 Task: Check the release notes of a repository to see its version history.
Action: Mouse moved to (78, 64)
Screenshot: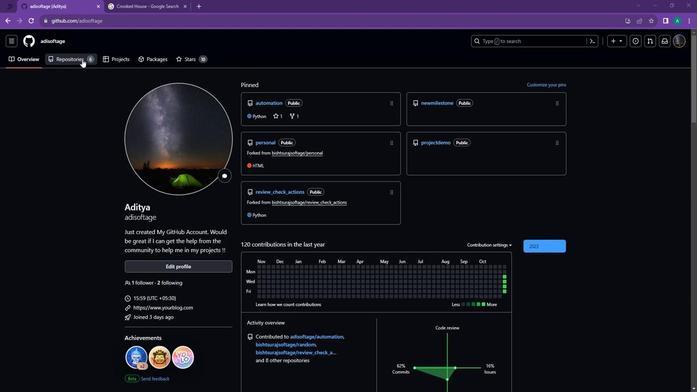 
Action: Mouse pressed left at (78, 64)
Screenshot: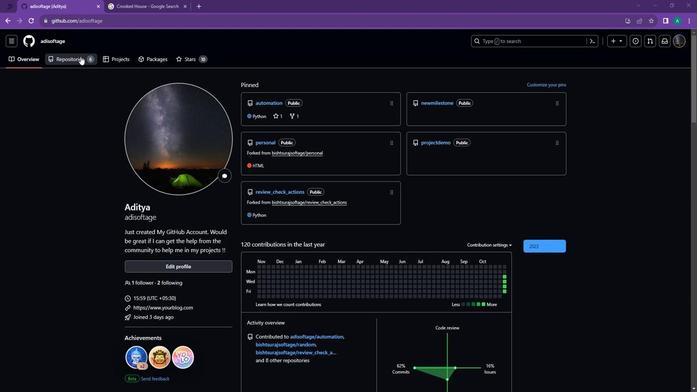 
Action: Mouse moved to (273, 114)
Screenshot: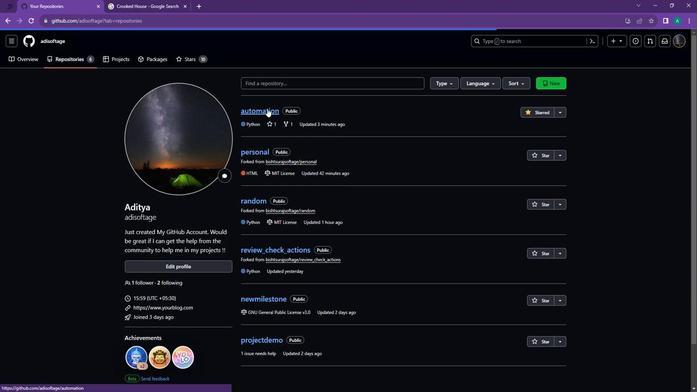 
Action: Mouse pressed left at (273, 114)
Screenshot: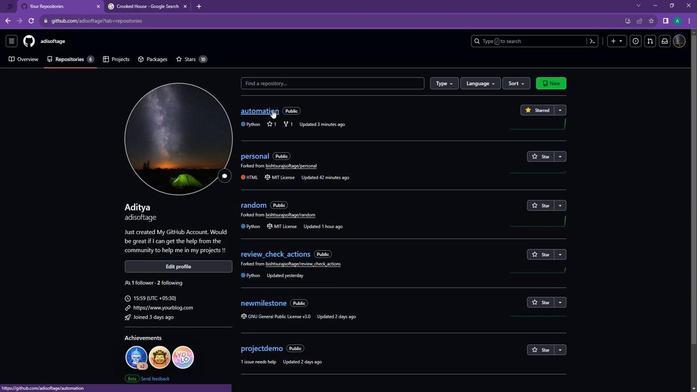 
Action: Mouse moved to (480, 205)
Screenshot: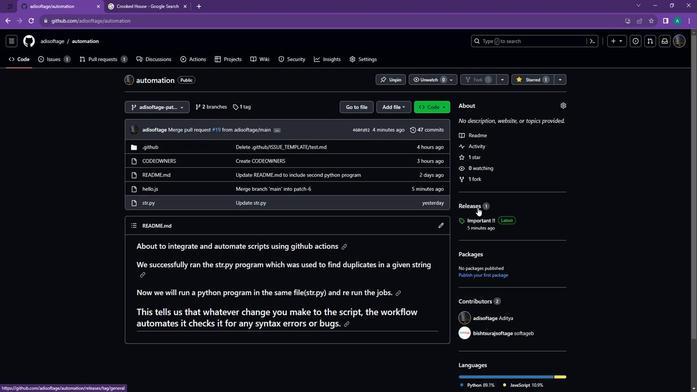 
Action: Mouse pressed left at (480, 205)
Screenshot: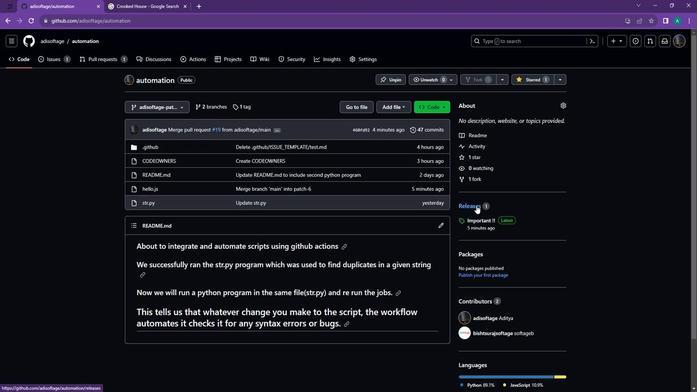 
Action: Mouse moved to (166, 174)
Screenshot: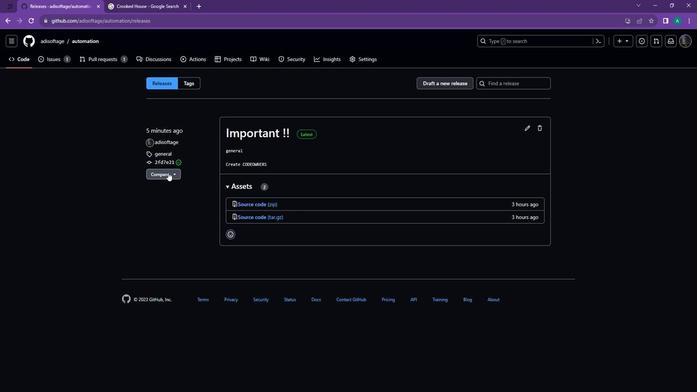 
Action: Mouse pressed left at (166, 174)
Screenshot: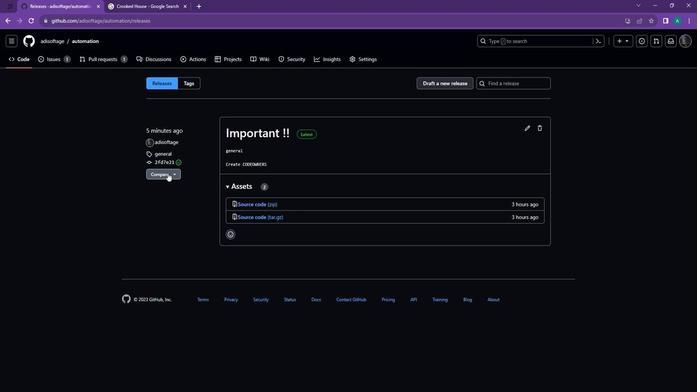 
Action: Mouse moved to (183, 213)
Screenshot: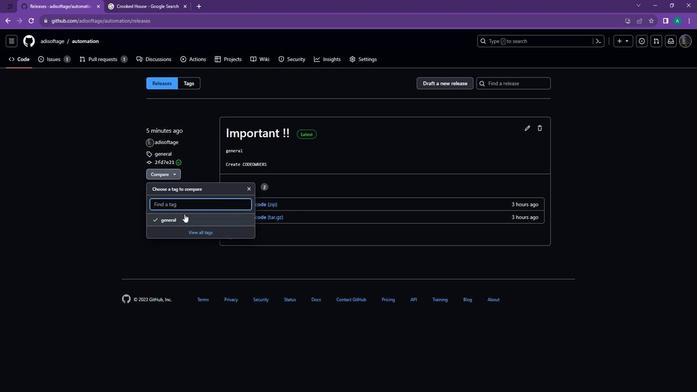 
Action: Mouse pressed left at (183, 213)
Screenshot: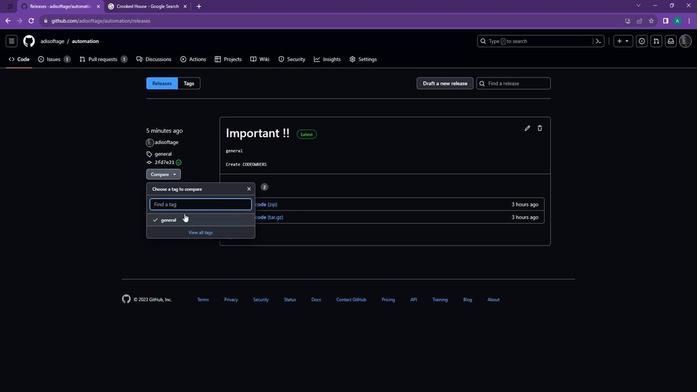 
Action: Mouse moved to (205, 119)
Screenshot: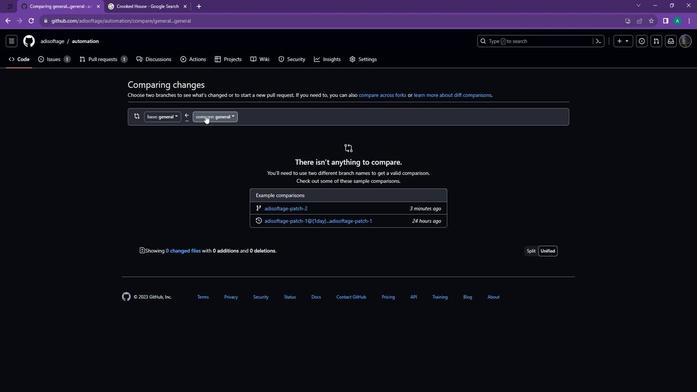 
Action: Mouse pressed left at (205, 119)
Screenshot: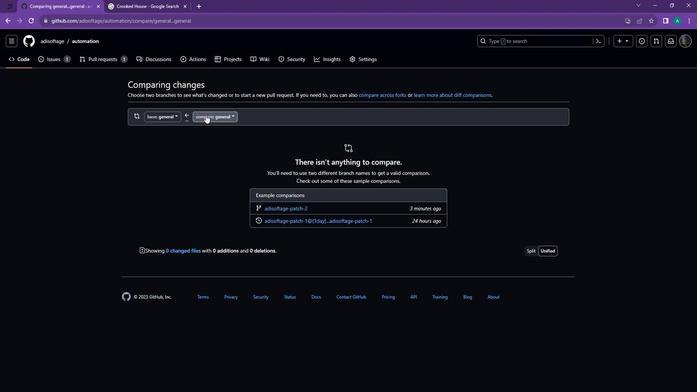 
Action: Mouse moved to (223, 181)
Screenshot: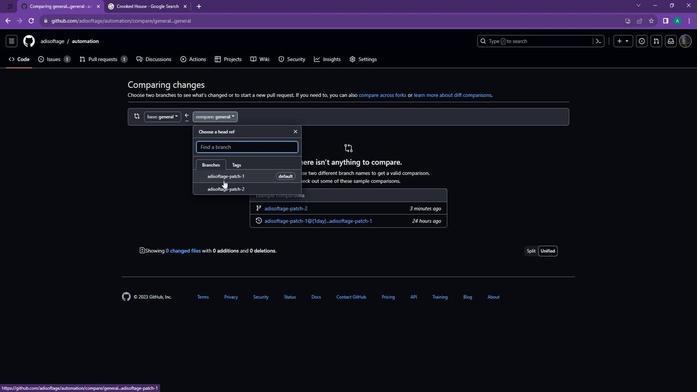 
Action: Mouse pressed left at (223, 181)
Screenshot: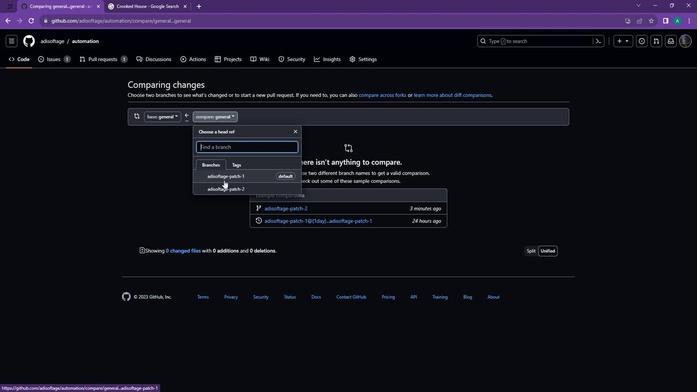 
Action: Mouse moved to (164, 121)
Screenshot: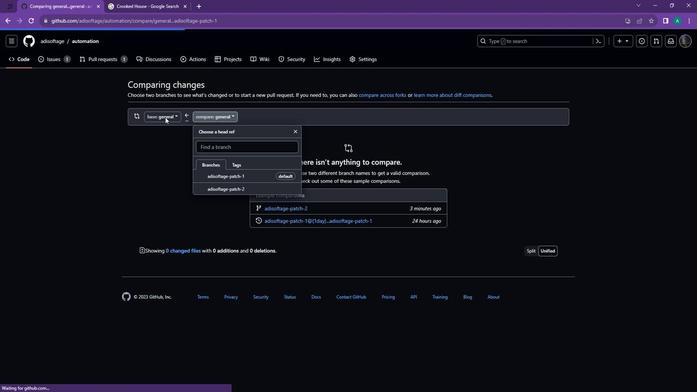 
Action: Mouse pressed left at (164, 121)
Screenshot: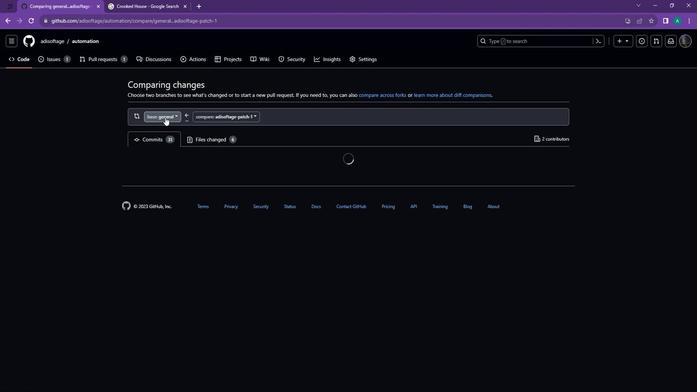 
Action: Mouse moved to (171, 186)
Screenshot: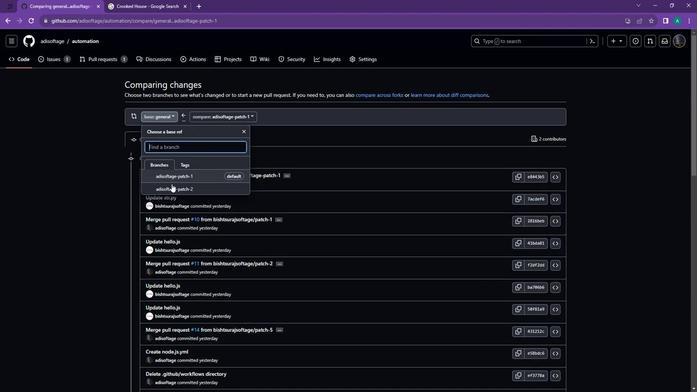 
Action: Mouse pressed left at (171, 186)
Screenshot: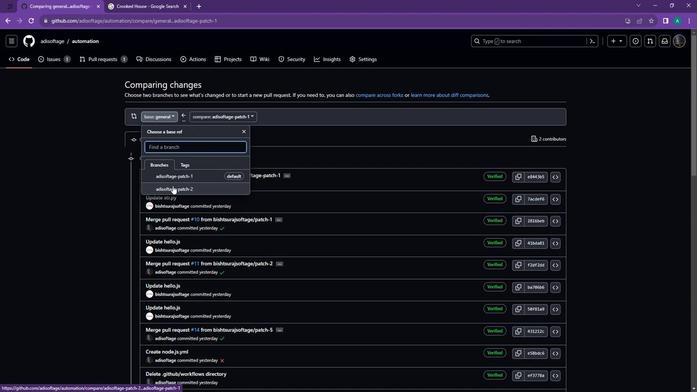 
Action: Mouse moved to (372, 159)
Screenshot: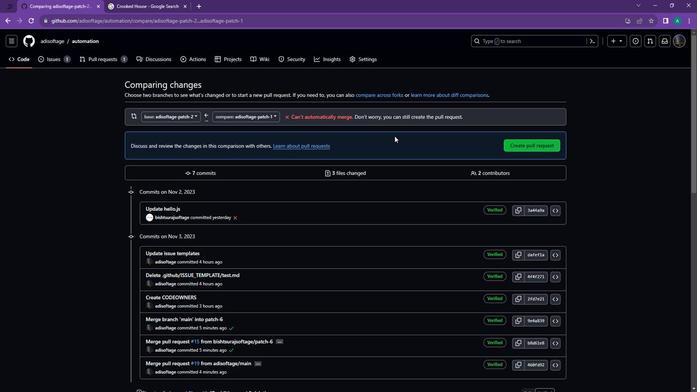 
Action: Mouse scrolled (372, 159) with delta (0, 0)
Screenshot: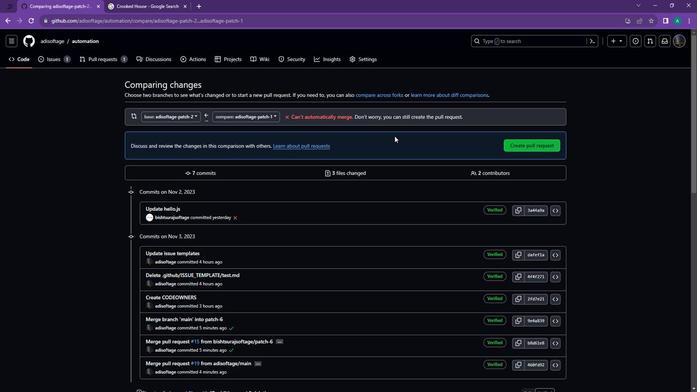 
Action: Mouse moved to (353, 171)
Screenshot: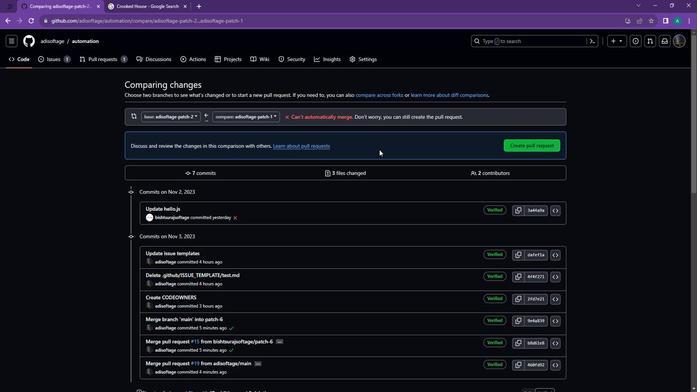 
Action: Mouse scrolled (353, 170) with delta (0, 0)
Screenshot: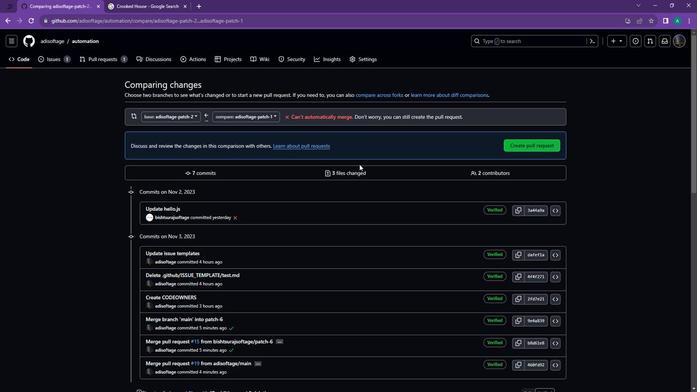 
Action: Mouse moved to (341, 178)
Screenshot: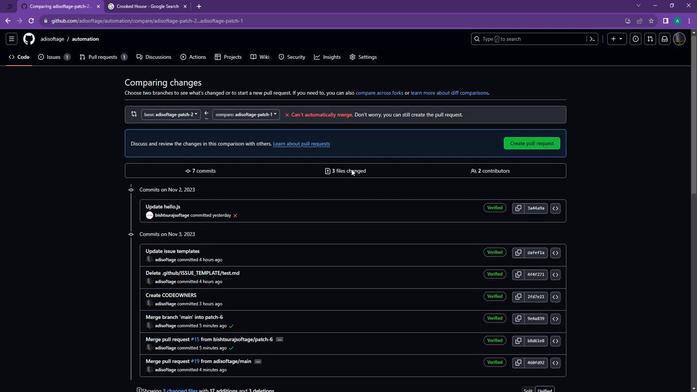 
Action: Mouse scrolled (341, 177) with delta (0, 0)
Screenshot: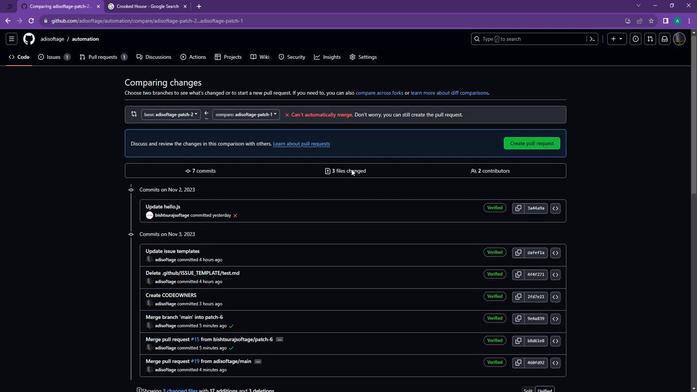 
Action: Mouse moved to (245, 193)
Screenshot: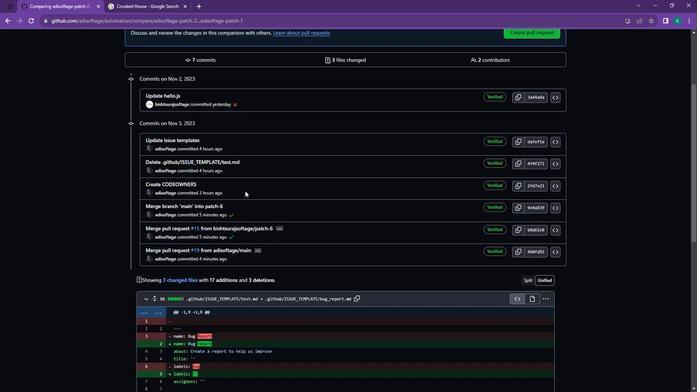 
Action: Mouse scrolled (245, 192) with delta (0, 0)
Screenshot: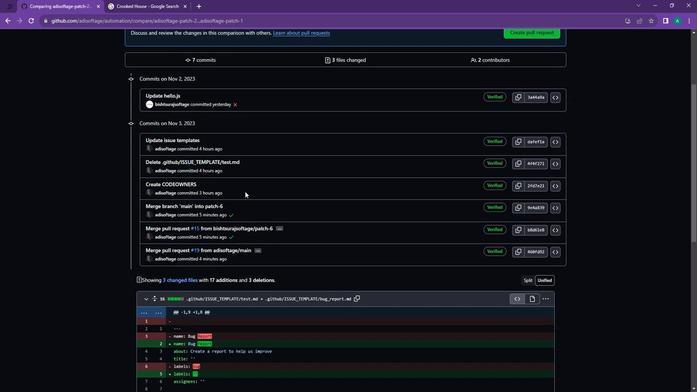 
Action: Mouse moved to (245, 193)
Screenshot: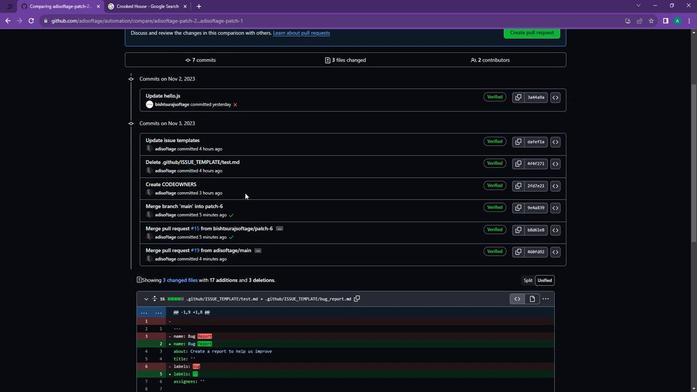 
Action: Mouse scrolled (245, 193) with delta (0, 0)
Screenshot: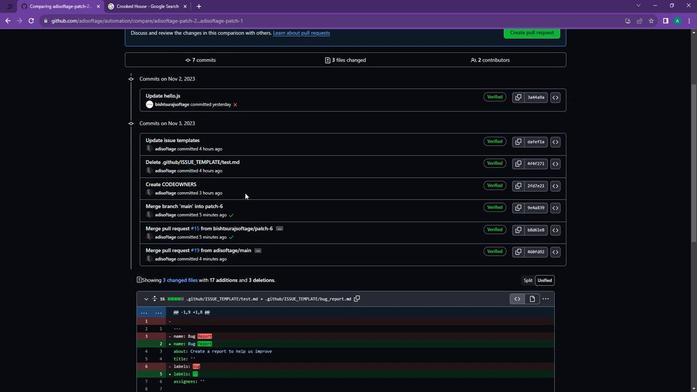 
Action: Mouse moved to (244, 197)
Screenshot: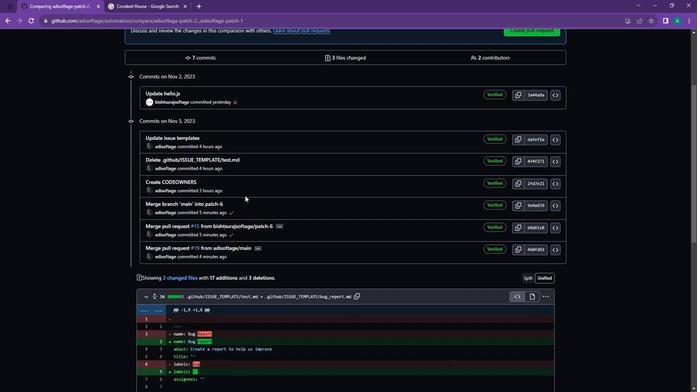 
Action: Mouse scrolled (244, 196) with delta (0, 0)
Screenshot: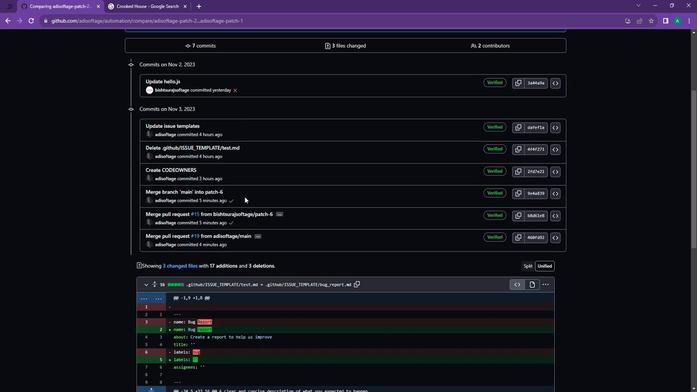 
Action: Mouse moved to (234, 219)
Screenshot: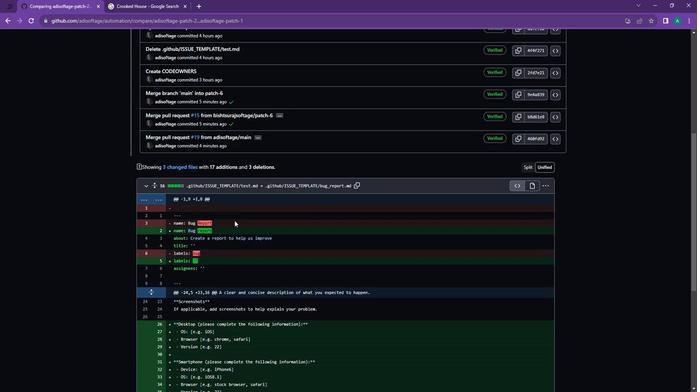 
Action: Mouse scrolled (234, 219) with delta (0, 0)
Screenshot: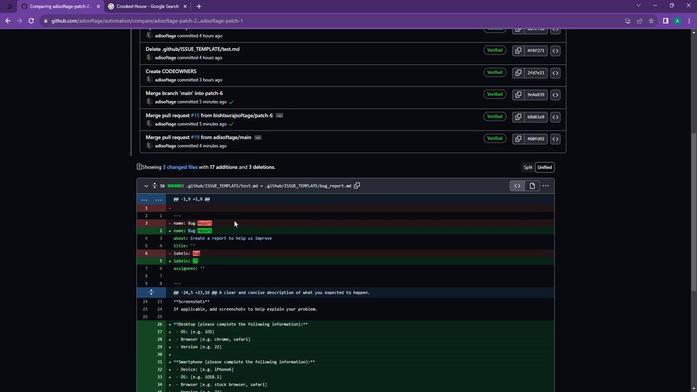 
Action: Mouse moved to (234, 221)
Screenshot: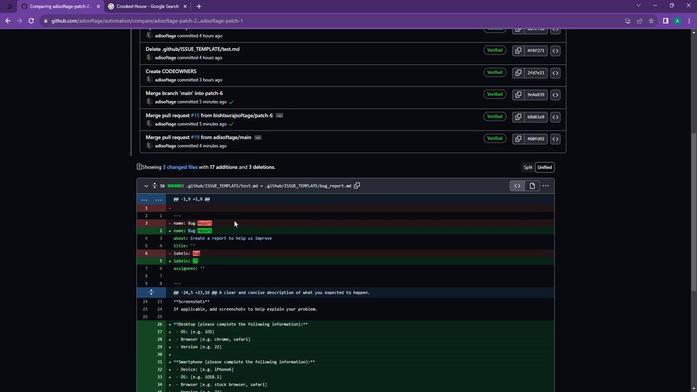 
Action: Mouse scrolled (234, 220) with delta (0, 0)
Screenshot: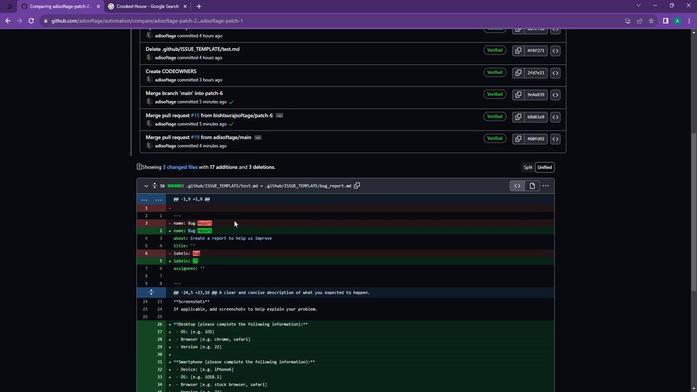 
Action: Mouse moved to (234, 224)
Screenshot: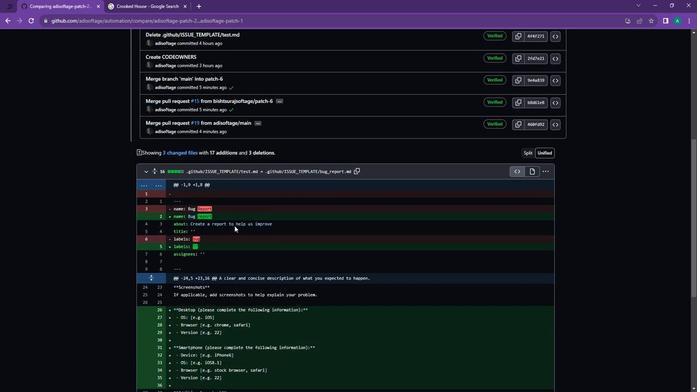 
Action: Mouse scrolled (234, 223) with delta (0, 0)
Screenshot: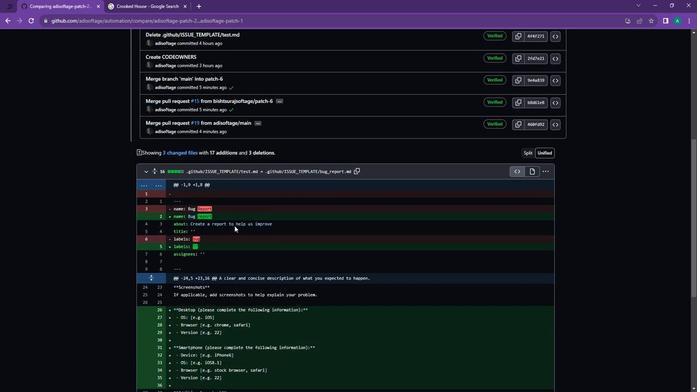 
Action: Mouse moved to (235, 225)
Screenshot: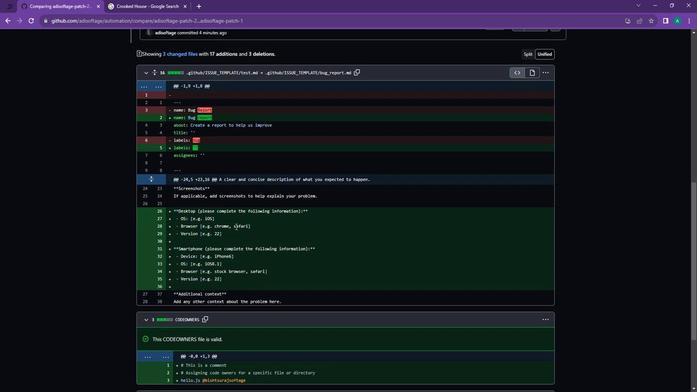 
Action: Mouse scrolled (235, 224) with delta (0, 0)
Screenshot: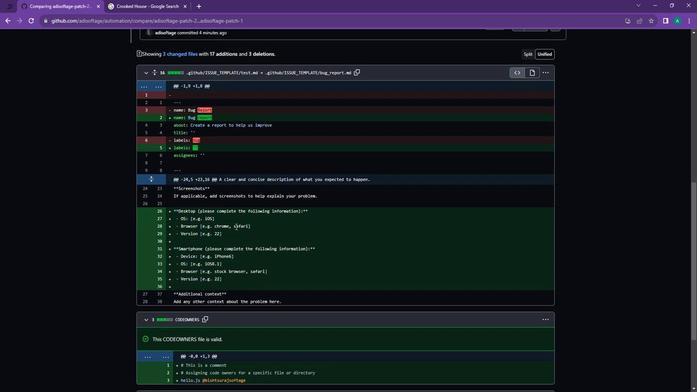 
Action: Mouse moved to (234, 226)
Screenshot: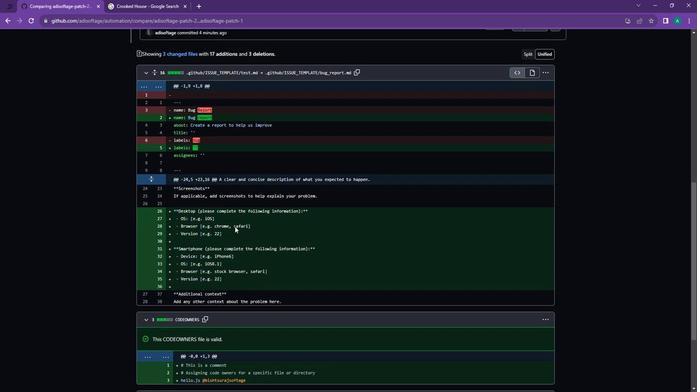 
Action: Mouse scrolled (234, 225) with delta (0, 0)
Screenshot: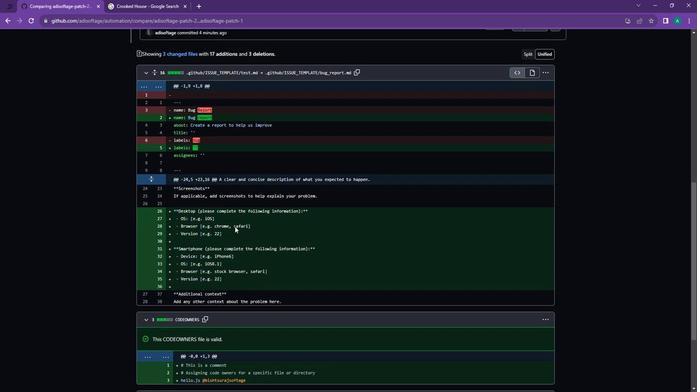 
Action: Mouse moved to (234, 226)
Screenshot: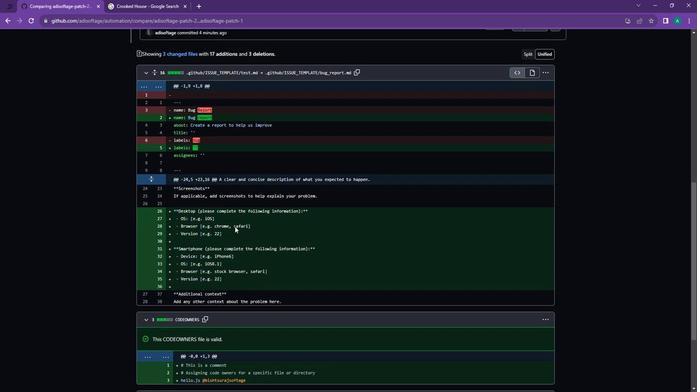 
Action: Mouse scrolled (234, 226) with delta (0, 0)
Screenshot: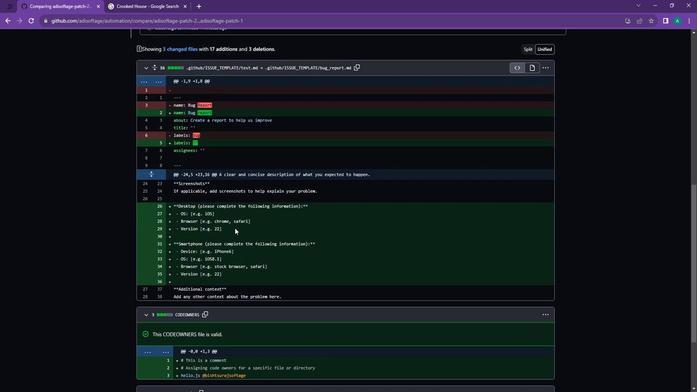 
Action: Mouse scrolled (234, 226) with delta (0, 0)
Screenshot: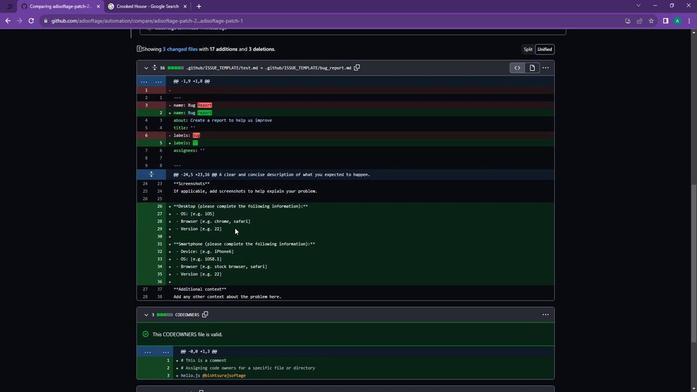 
Action: Mouse moved to (233, 244)
Screenshot: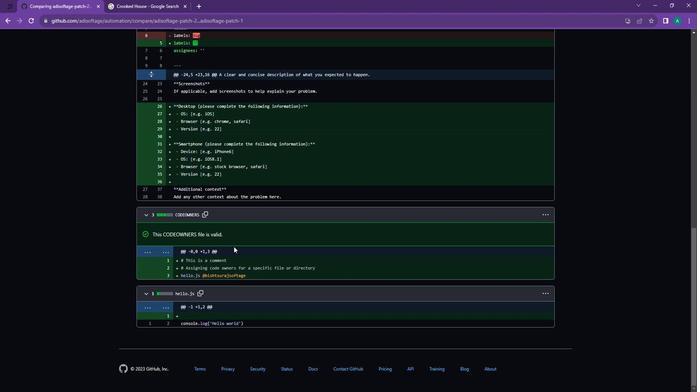 
Action: Mouse scrolled (233, 245) with delta (0, 0)
Screenshot: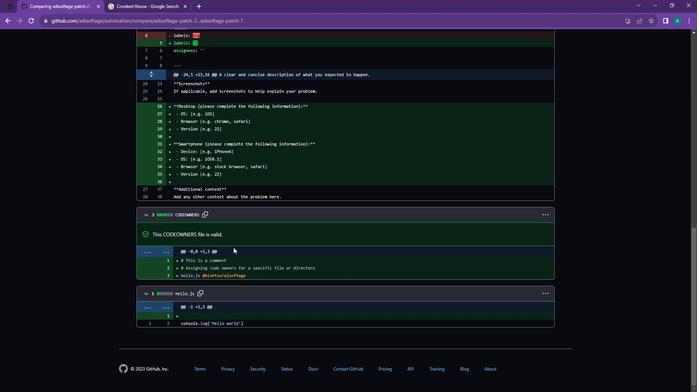 
Action: Mouse scrolled (233, 245) with delta (0, 0)
Screenshot: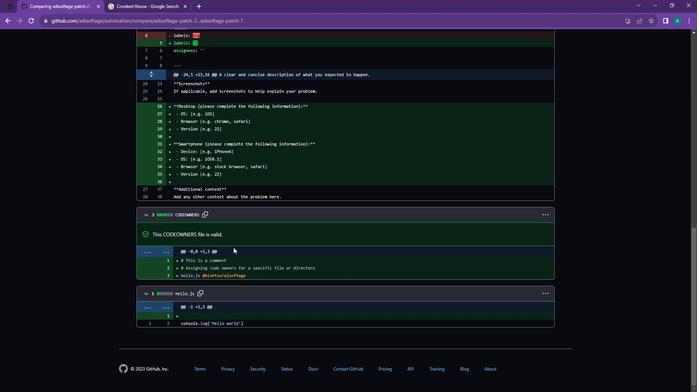 
Action: Mouse scrolled (233, 245) with delta (0, 0)
Screenshot: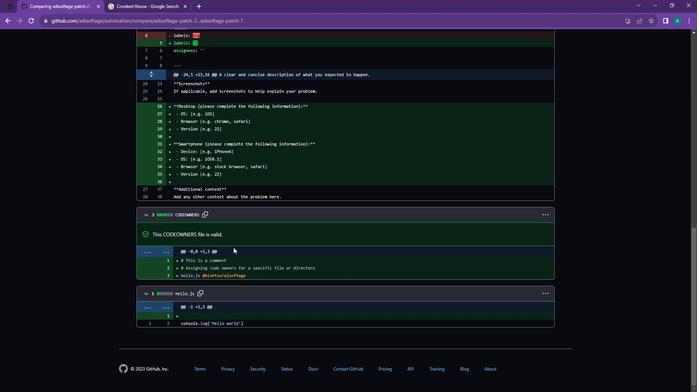 
Action: Mouse scrolled (233, 245) with delta (0, 0)
Screenshot: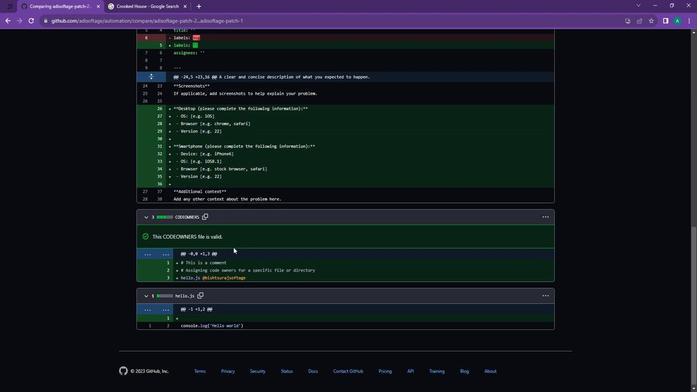 
Action: Mouse scrolled (233, 245) with delta (0, 0)
Screenshot: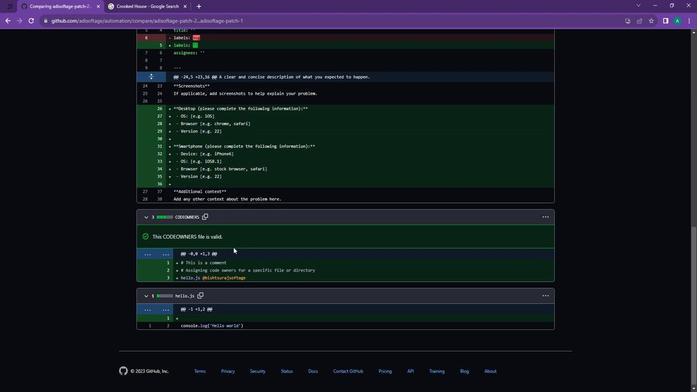
Action: Mouse scrolled (233, 245) with delta (0, 0)
Screenshot: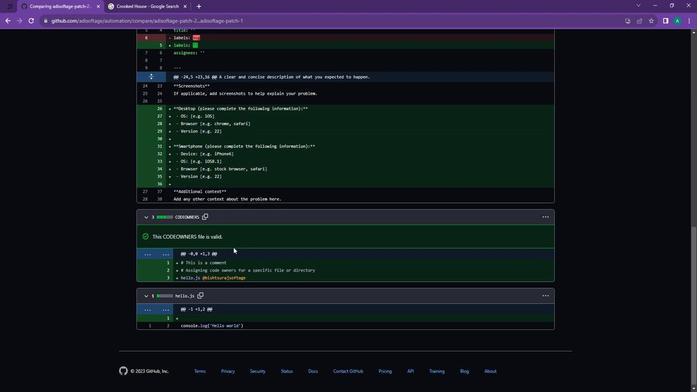 
Action: Mouse scrolled (233, 245) with delta (0, 0)
Screenshot: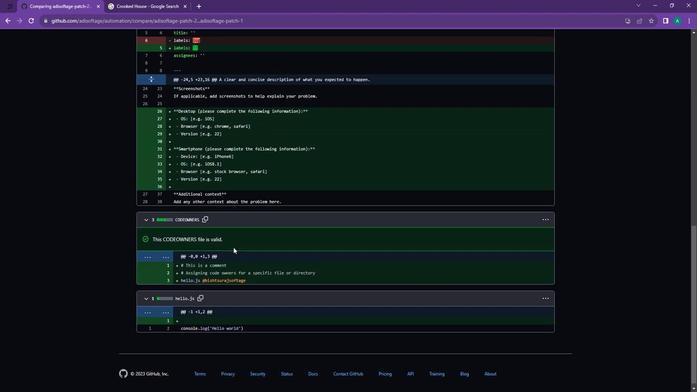 
Action: Mouse scrolled (233, 245) with delta (0, 0)
Screenshot: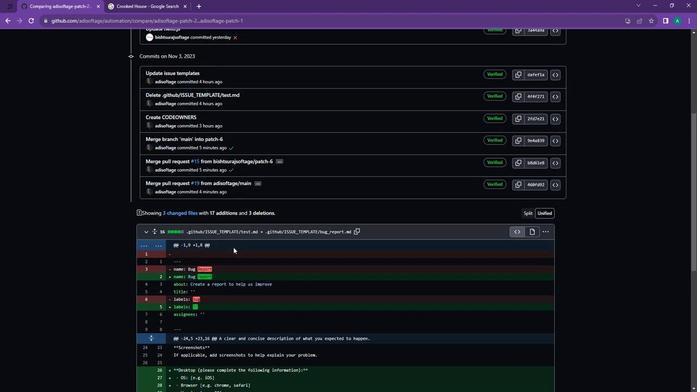 
Action: Mouse scrolled (233, 245) with delta (0, 0)
Screenshot: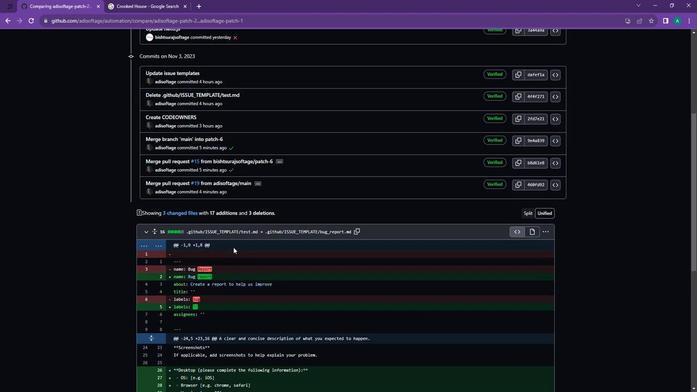 
Action: Mouse scrolled (233, 245) with delta (0, 0)
Screenshot: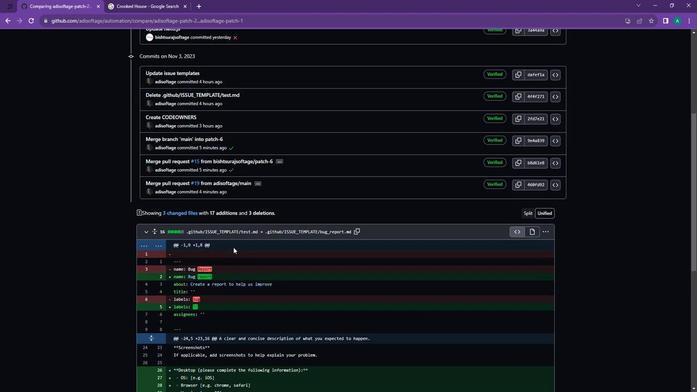 
Action: Mouse scrolled (233, 245) with delta (0, 0)
Screenshot: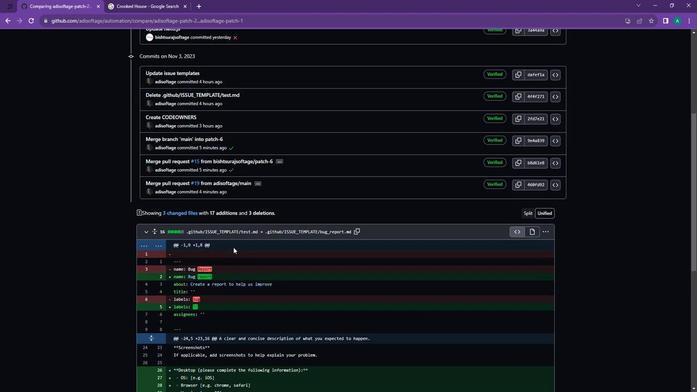 
Action: Mouse scrolled (233, 245) with delta (0, 0)
Screenshot: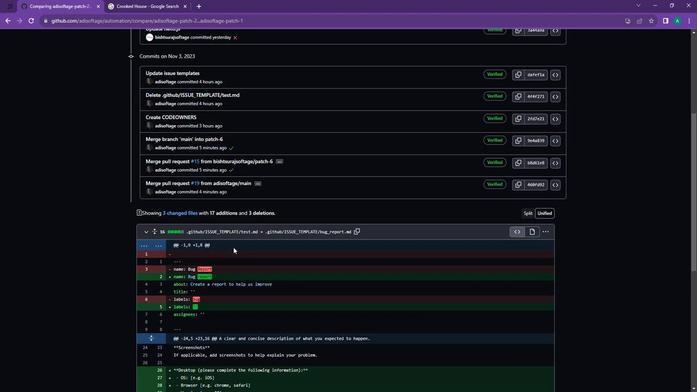 
Action: Mouse scrolled (233, 245) with delta (0, 0)
Screenshot: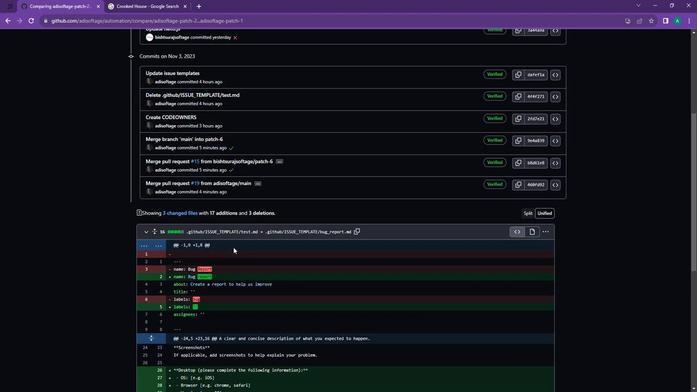 
Action: Mouse scrolled (233, 245) with delta (0, 0)
Screenshot: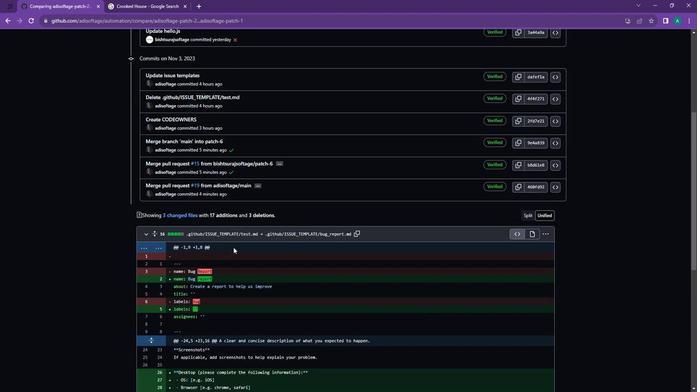 
Action: Mouse scrolled (233, 245) with delta (0, 0)
Screenshot: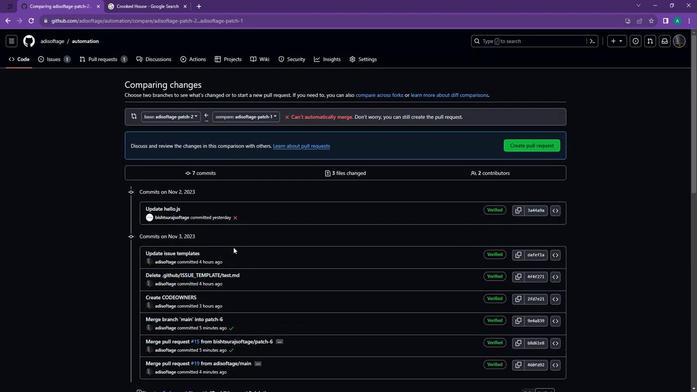 
Action: Mouse scrolled (233, 245) with delta (0, 0)
Screenshot: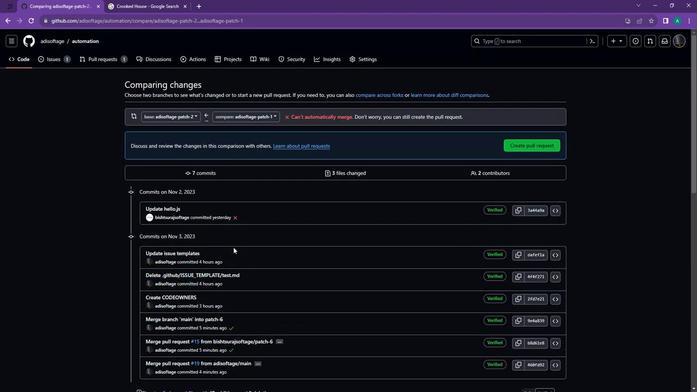 
Action: Mouse scrolled (233, 245) with delta (0, 0)
Screenshot: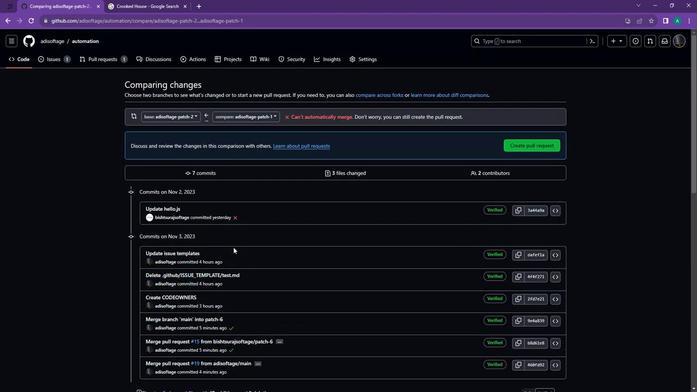 
Action: Mouse scrolled (233, 245) with delta (0, 0)
Screenshot: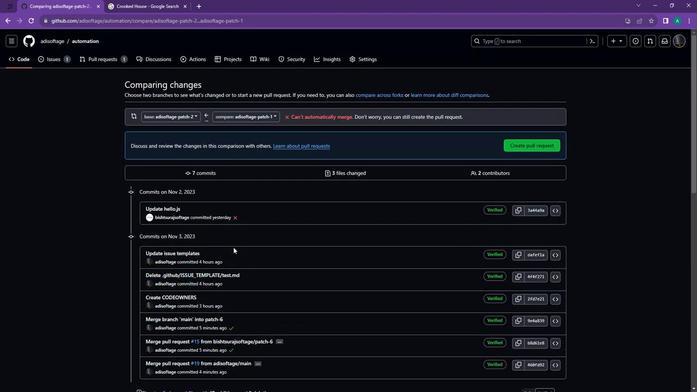 
Action: Mouse scrolled (233, 245) with delta (0, 0)
Screenshot: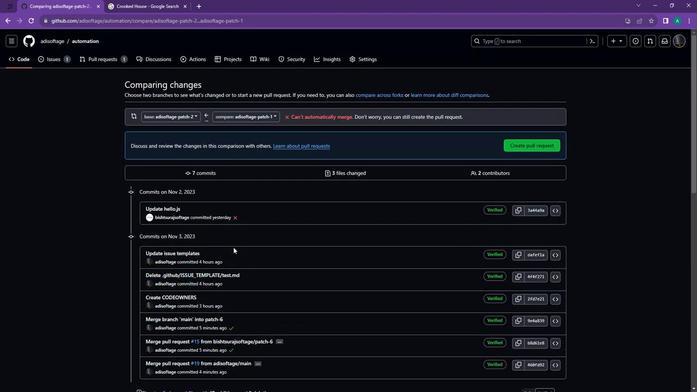 
Action: Mouse scrolled (233, 245) with delta (0, 0)
Screenshot: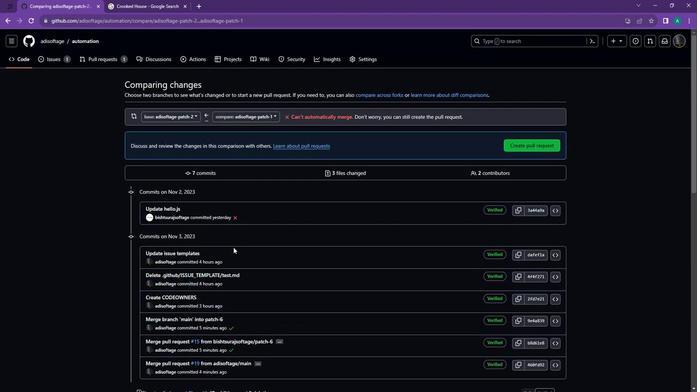 
Action: Mouse scrolled (233, 245) with delta (0, 0)
Screenshot: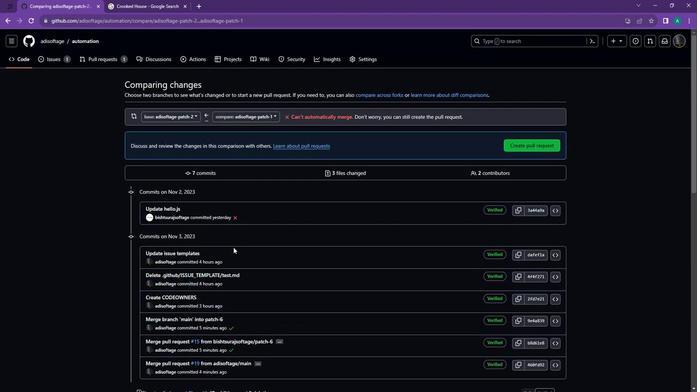 
Action: Mouse moved to (188, 119)
Screenshot: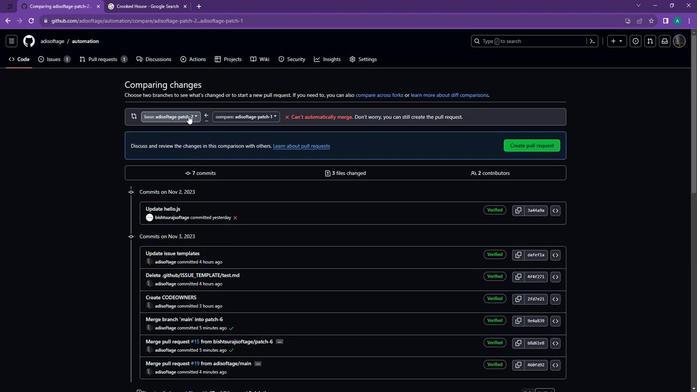 
Action: Mouse pressed left at (188, 119)
Screenshot: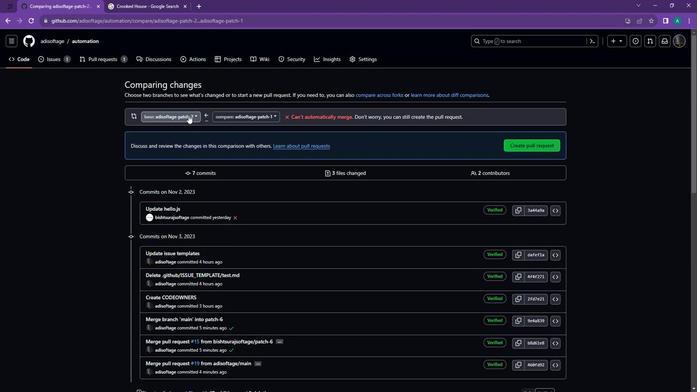 
Action: Mouse moved to (184, 166)
Screenshot: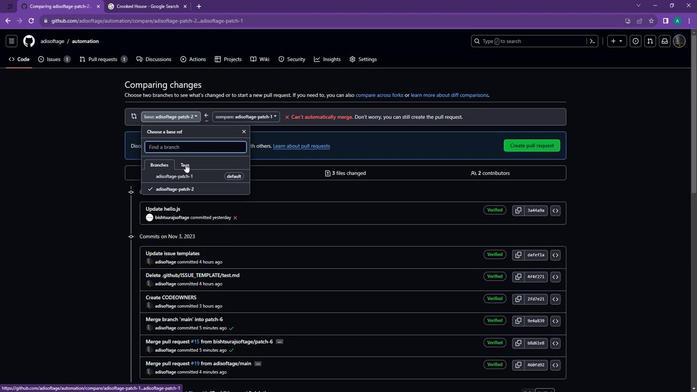 
Action: Mouse pressed left at (184, 166)
Screenshot: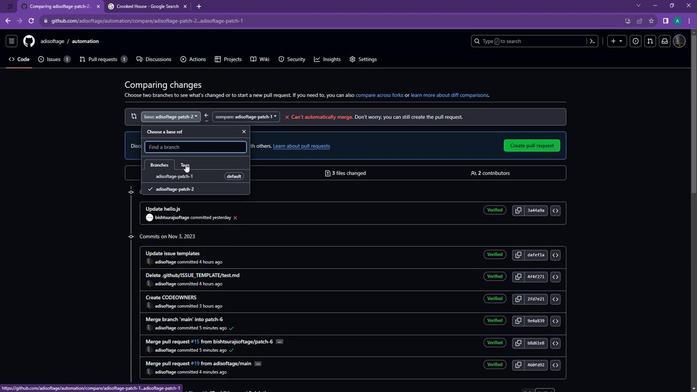 
Action: Mouse moved to (174, 176)
Screenshot: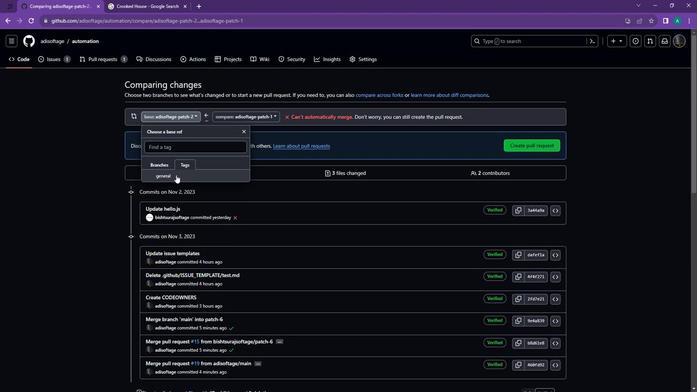 
Action: Mouse pressed left at (174, 176)
Screenshot: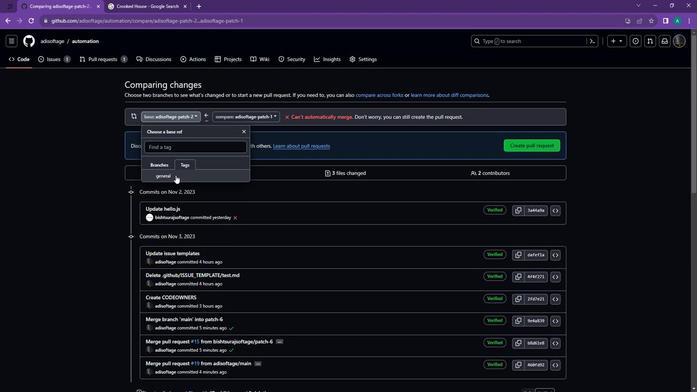 
Action: Mouse moved to (337, 176)
Screenshot: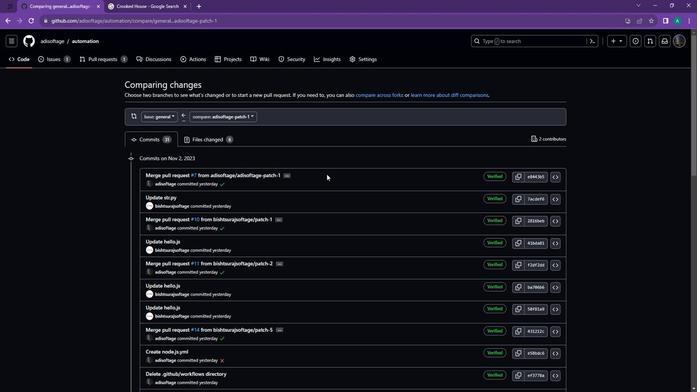 
Action: Mouse scrolled (337, 176) with delta (0, 0)
Screenshot: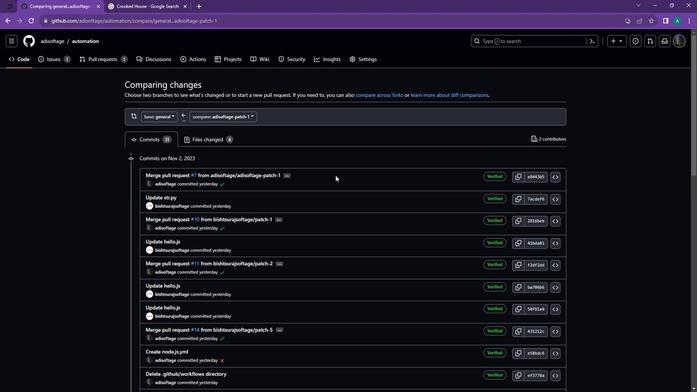 
Action: Mouse moved to (337, 178)
Screenshot: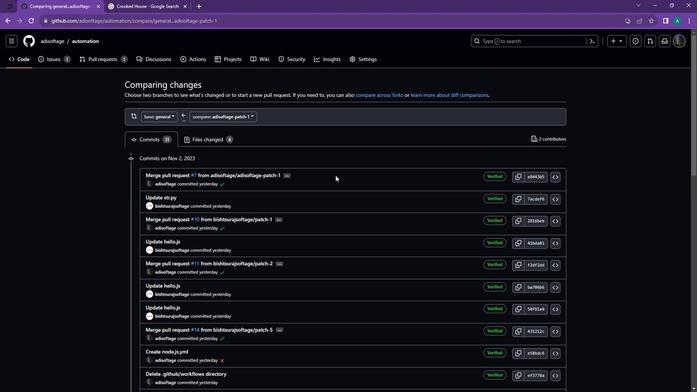 
Action: Mouse scrolled (337, 177) with delta (0, 0)
Screenshot: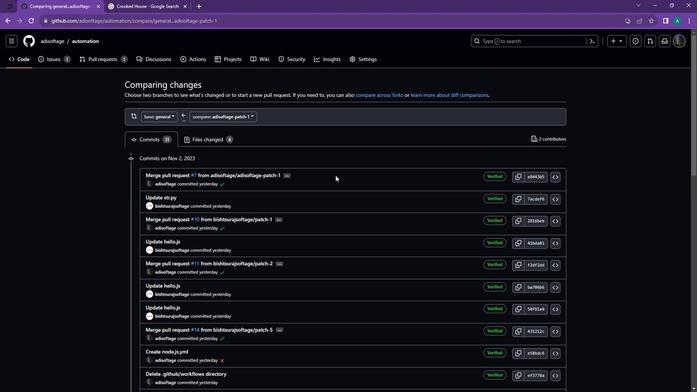 
Action: Mouse moved to (336, 182)
Screenshot: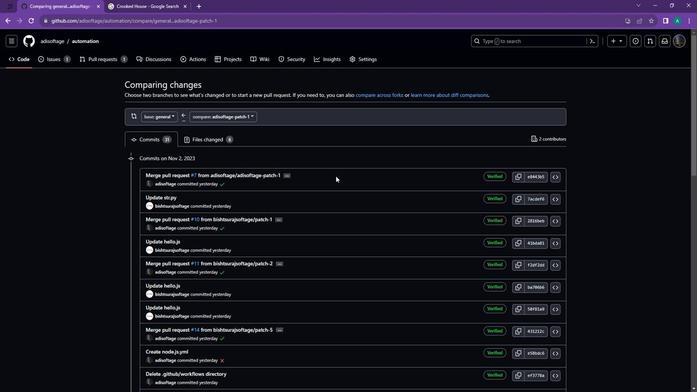 
Action: Mouse scrolled (336, 182) with delta (0, 0)
Screenshot: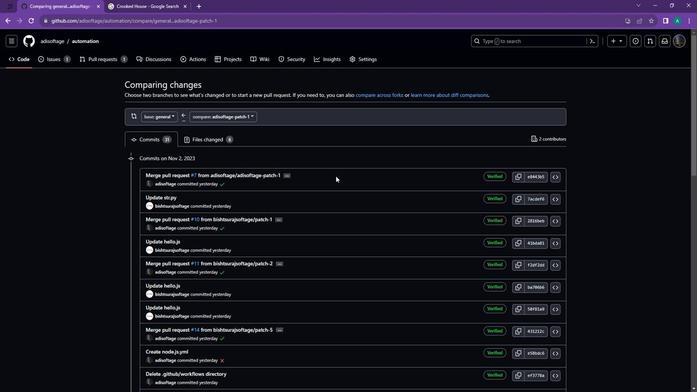 
Action: Mouse moved to (286, 211)
Screenshot: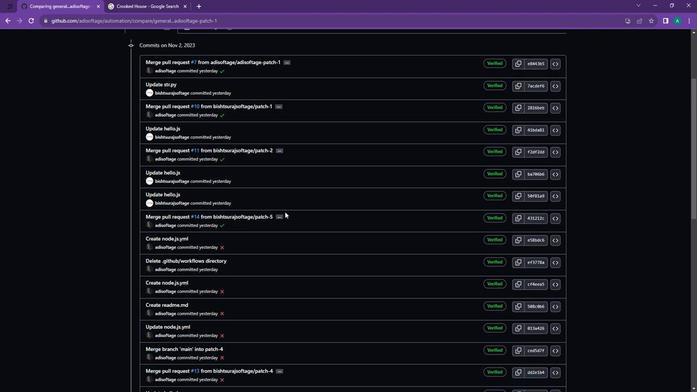 
Action: Mouse scrolled (286, 211) with delta (0, 0)
Screenshot: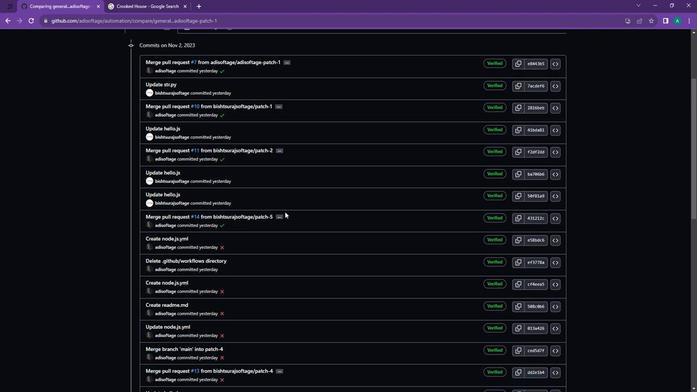 
Action: Mouse moved to (286, 211)
Screenshot: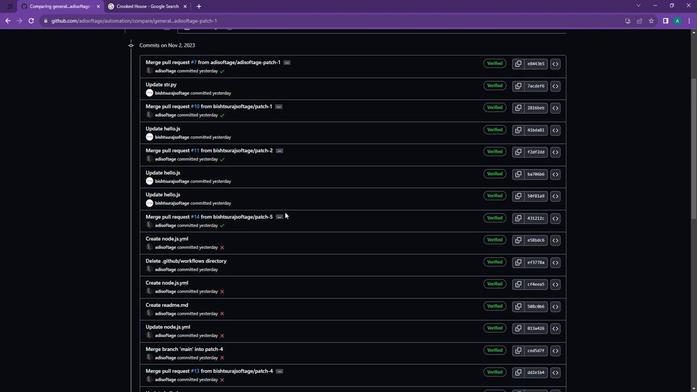 
Action: Mouse scrolled (286, 211) with delta (0, 0)
Screenshot: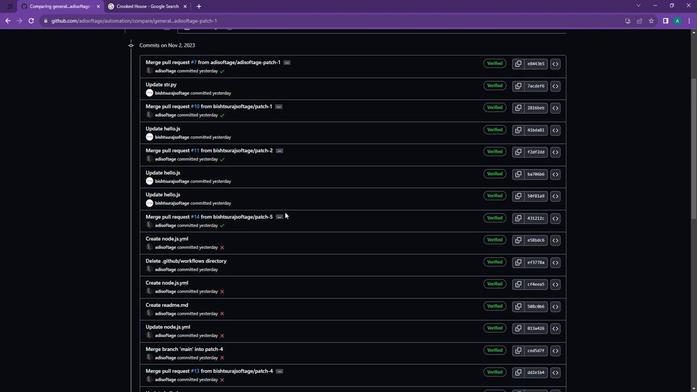 
Action: Mouse moved to (286, 212)
Screenshot: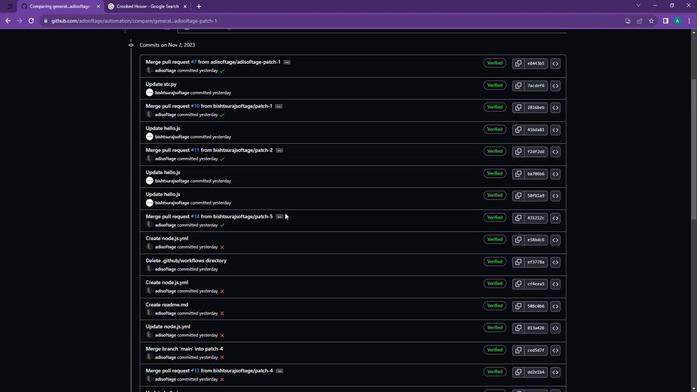 
Action: Mouse scrolled (286, 212) with delta (0, 0)
Screenshot: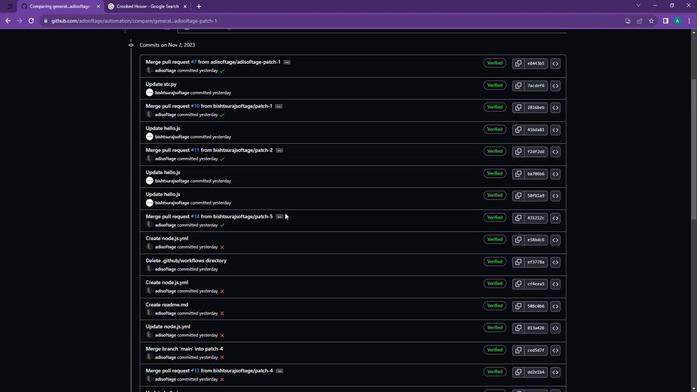 
Action: Mouse moved to (284, 217)
Screenshot: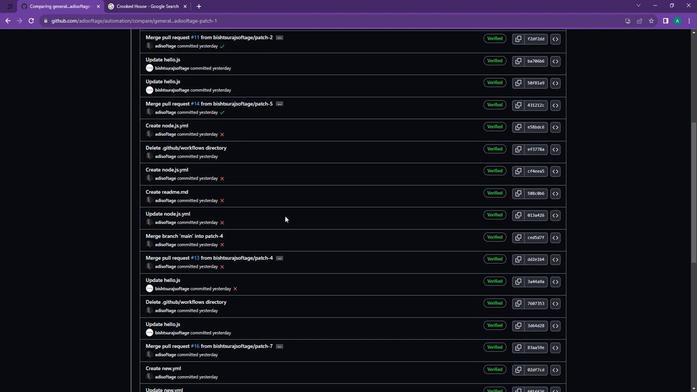 
Action: Mouse scrolled (284, 216) with delta (0, 0)
Screenshot: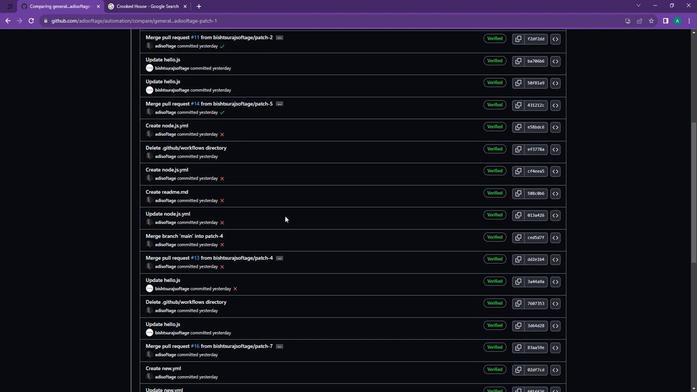 
Action: Mouse moved to (284, 218)
Screenshot: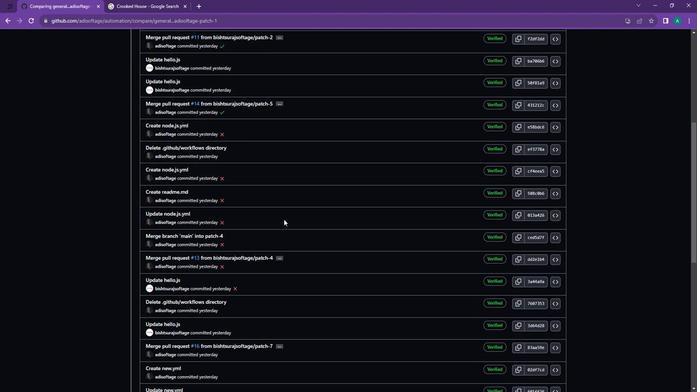 
Action: Mouse scrolled (284, 217) with delta (0, 0)
Screenshot: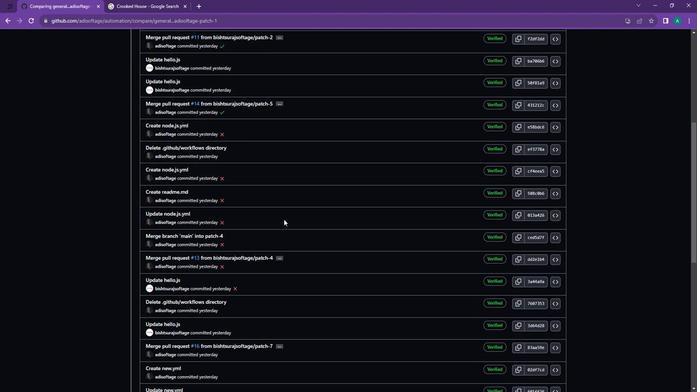 
Action: Mouse moved to (284, 219)
Screenshot: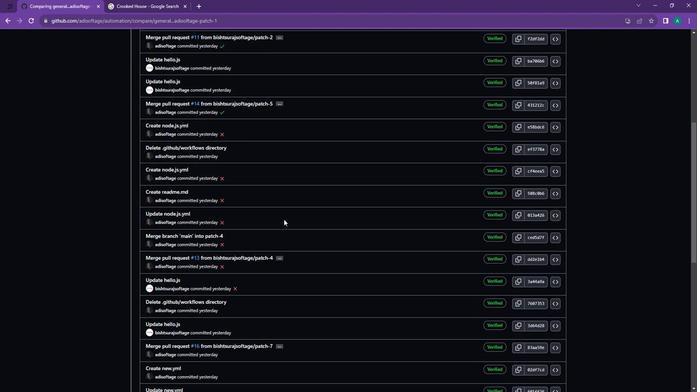 
Action: Mouse scrolled (284, 219) with delta (0, 0)
Screenshot: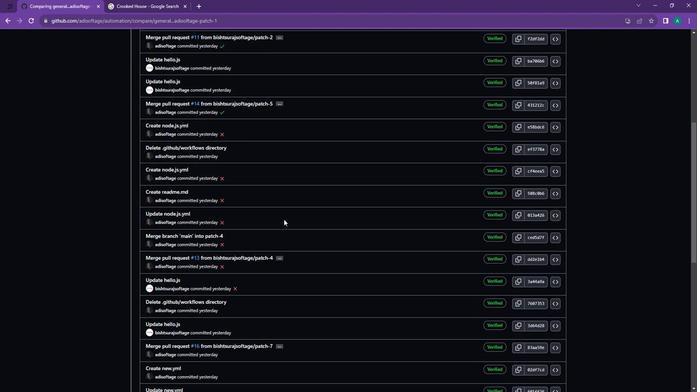 
Action: Mouse moved to (283, 221)
Screenshot: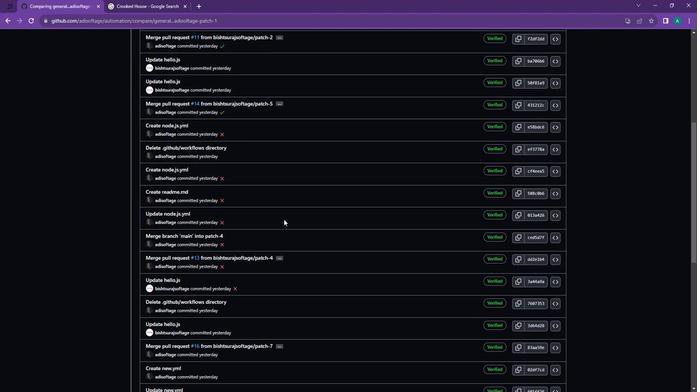 
Action: Mouse scrolled (283, 220) with delta (0, 0)
Screenshot: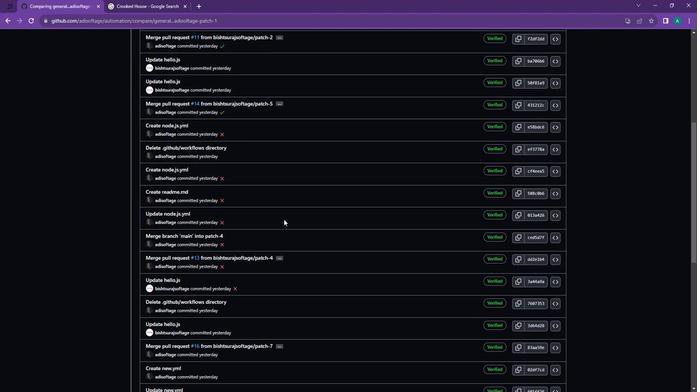 
Action: Mouse moved to (282, 226)
Screenshot: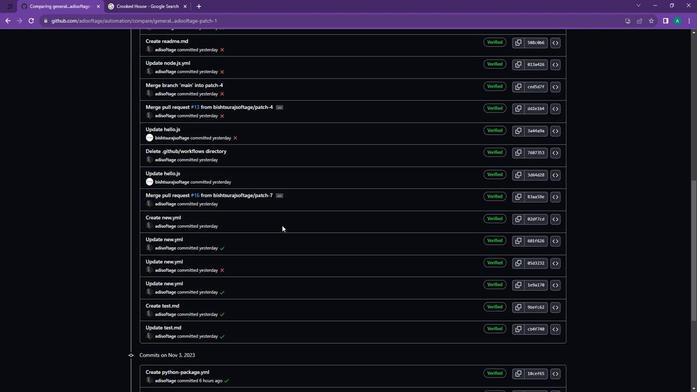 
Action: Mouse scrolled (282, 225) with delta (0, 0)
Screenshot: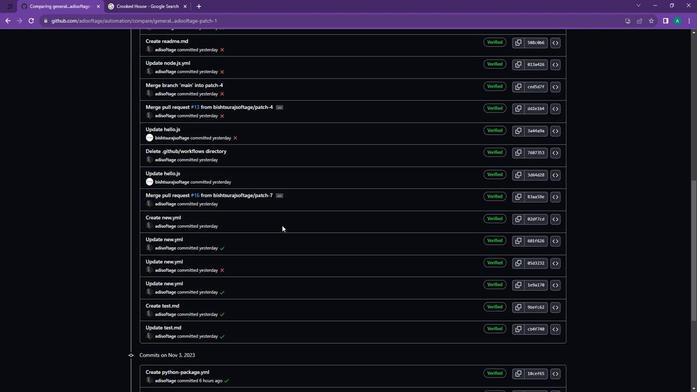 
Action: Mouse scrolled (282, 225) with delta (0, 0)
Screenshot: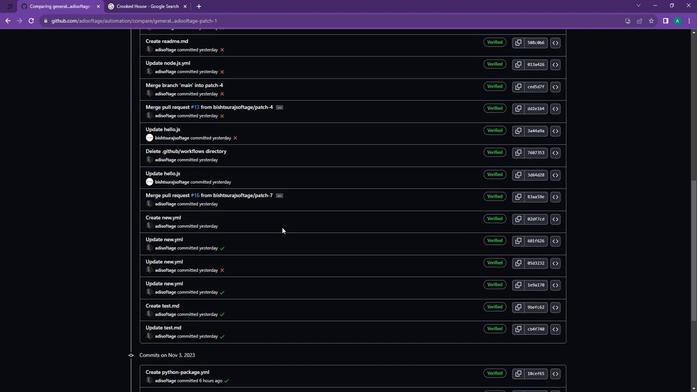 
Action: Mouse moved to (282, 226)
Screenshot: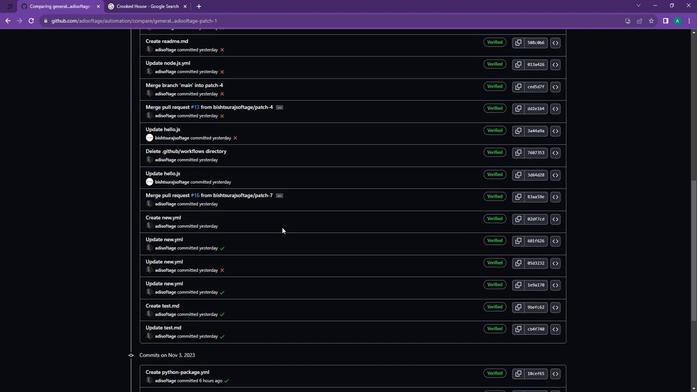 
Action: Mouse scrolled (282, 226) with delta (0, 0)
Screenshot: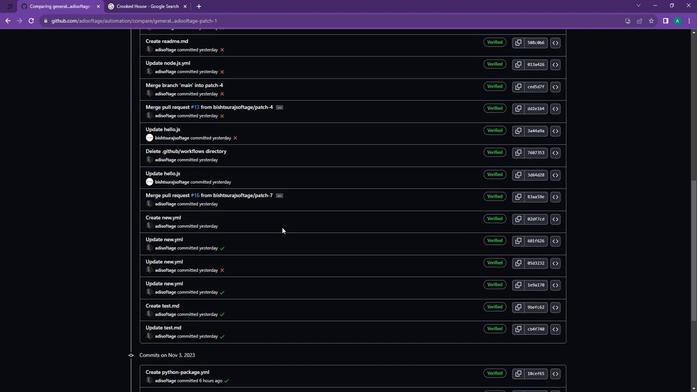 
Action: Mouse scrolled (282, 226) with delta (0, 0)
Screenshot: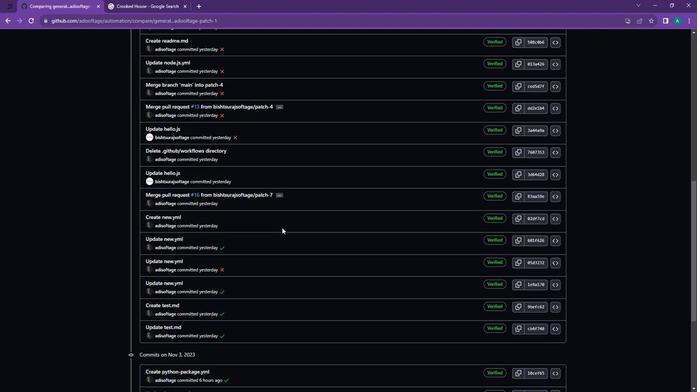 
Action: Mouse moved to (282, 230)
Screenshot: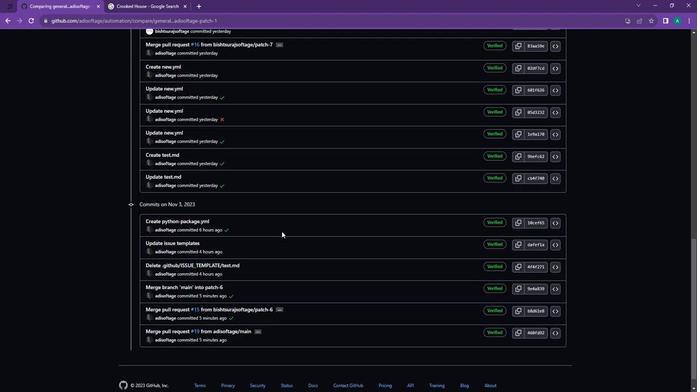
Action: Mouse scrolled (282, 230) with delta (0, 0)
Screenshot: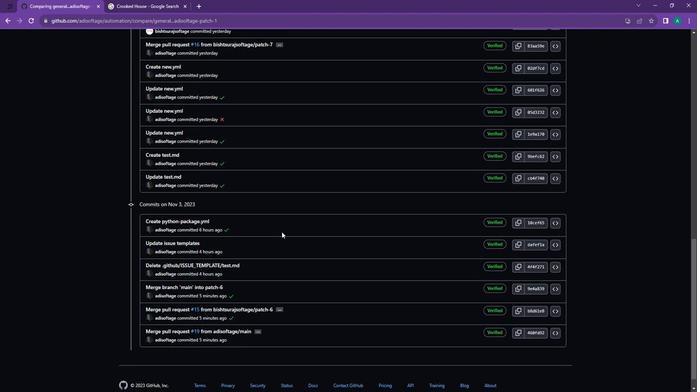 
Action: Mouse scrolled (282, 230) with delta (0, 0)
Screenshot: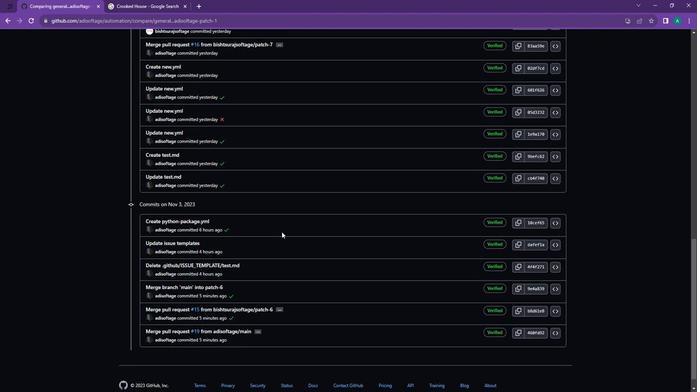 
Action: Mouse scrolled (282, 230) with delta (0, 0)
Screenshot: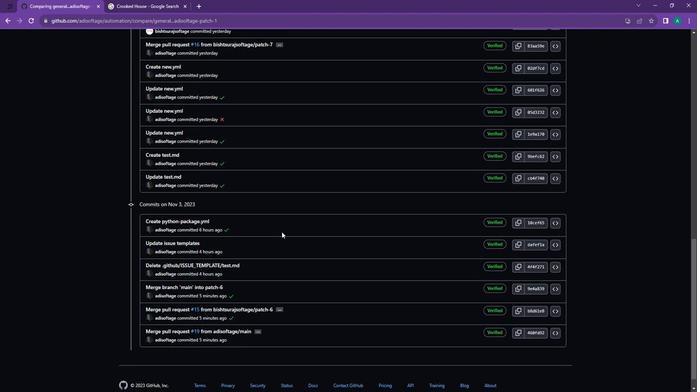 
Action: Mouse scrolled (282, 230) with delta (0, 0)
Screenshot: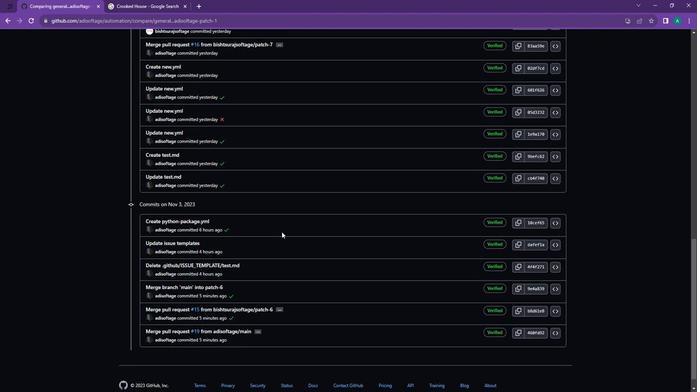 
Action: Mouse scrolled (282, 230) with delta (0, 0)
Screenshot: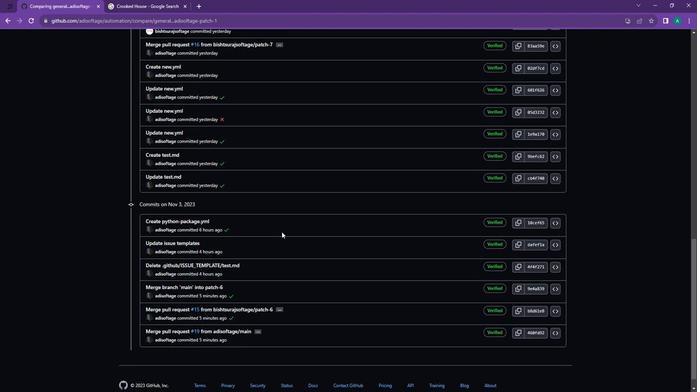 
Action: Mouse scrolled (282, 230) with delta (0, 0)
Screenshot: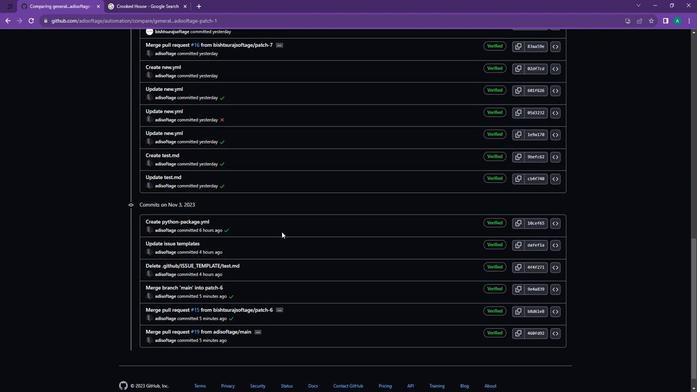
Action: Mouse scrolled (282, 230) with delta (0, 0)
Screenshot: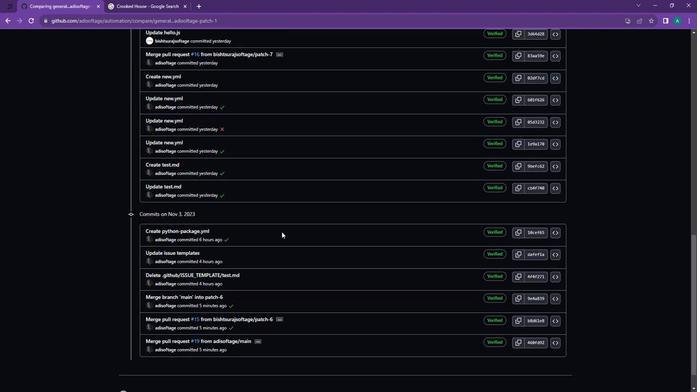 
Action: Mouse scrolled (282, 230) with delta (0, 0)
Screenshot: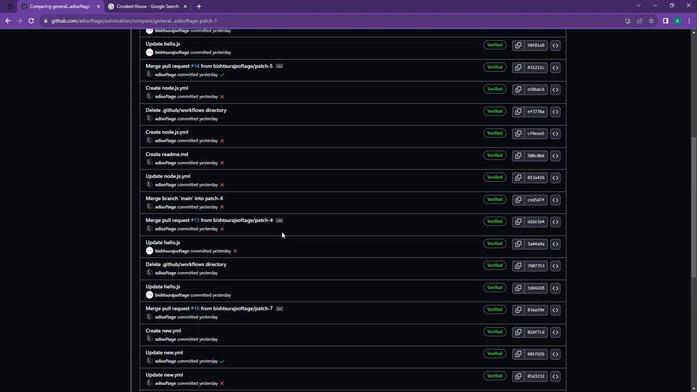 
Action: Mouse scrolled (282, 230) with delta (0, 0)
Screenshot: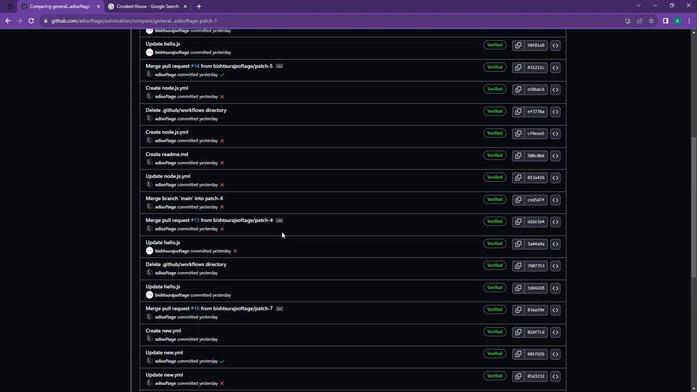 
Action: Mouse scrolled (282, 230) with delta (0, 0)
Screenshot: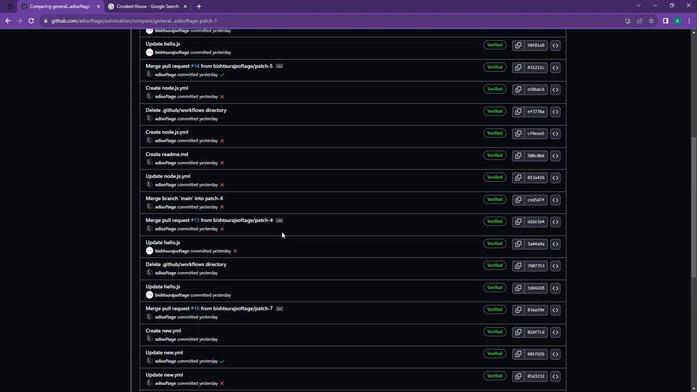 
Action: Mouse scrolled (282, 230) with delta (0, 0)
Screenshot: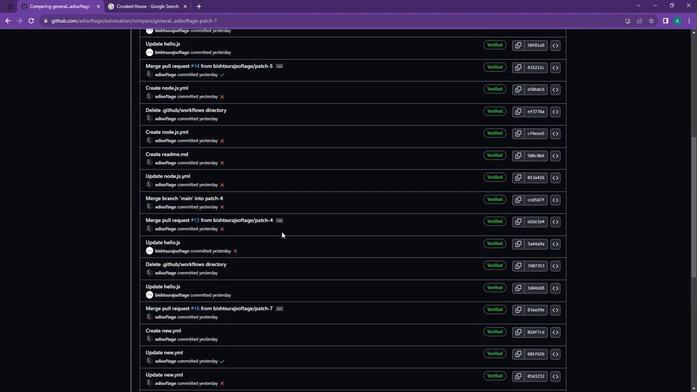 
Action: Mouse scrolled (282, 230) with delta (0, 0)
Screenshot: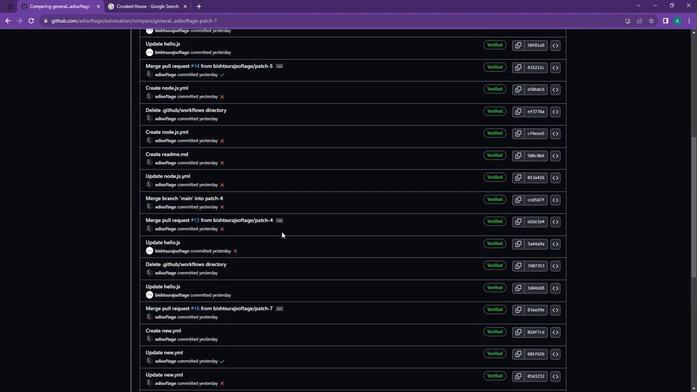 
Action: Mouse scrolled (282, 230) with delta (0, 0)
Screenshot: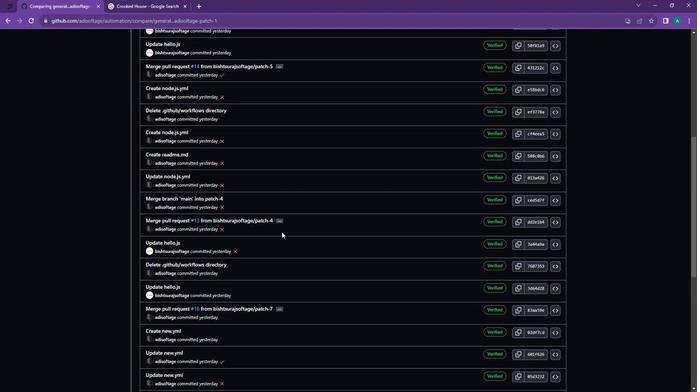 
Action: Mouse scrolled (282, 230) with delta (0, 0)
Screenshot: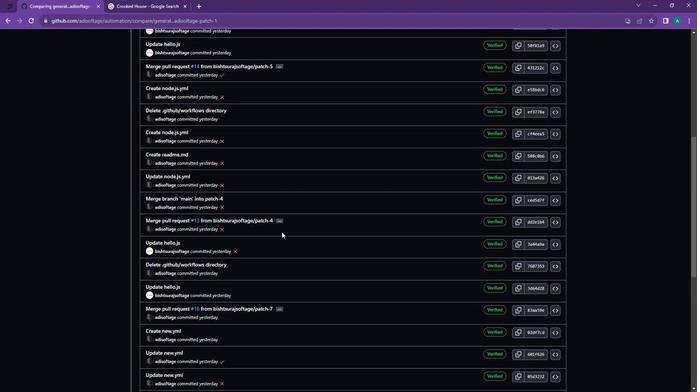 
Action: Mouse scrolled (282, 230) with delta (0, 0)
Screenshot: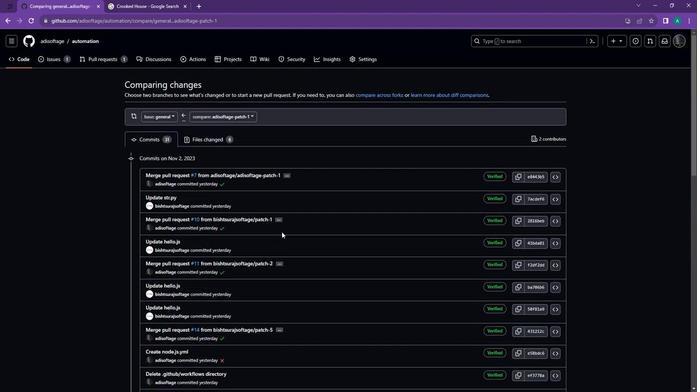 
Action: Mouse scrolled (282, 230) with delta (0, 0)
Screenshot: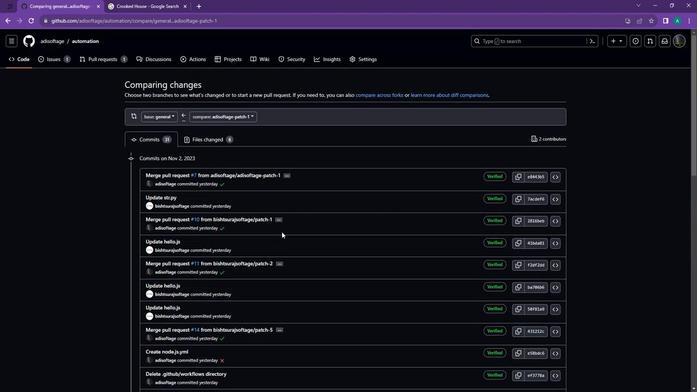 
Action: Mouse scrolled (282, 230) with delta (0, 0)
Screenshot: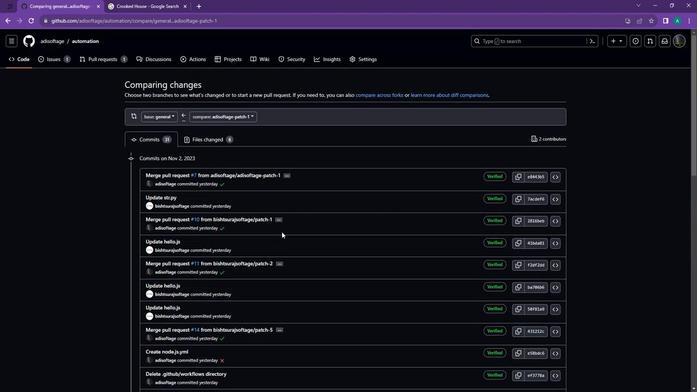 
Action: Mouse scrolled (282, 230) with delta (0, 0)
Screenshot: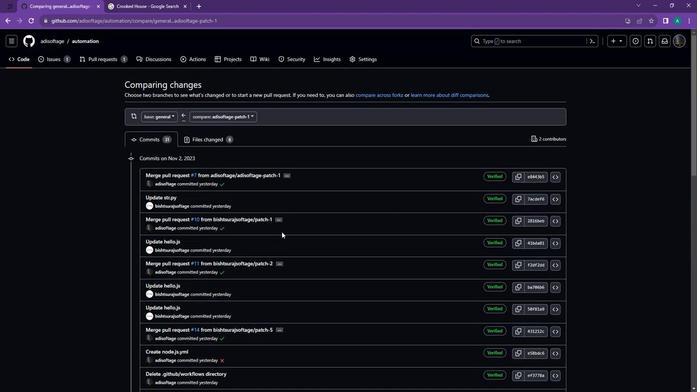 
Action: Mouse scrolled (282, 230) with delta (0, 0)
Screenshot: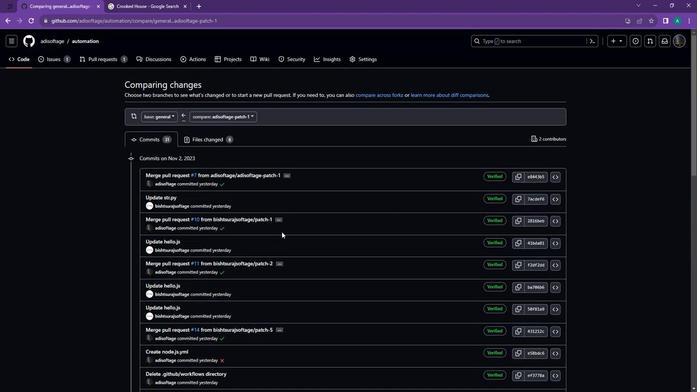 
Action: Mouse scrolled (282, 230) with delta (0, 0)
Screenshot: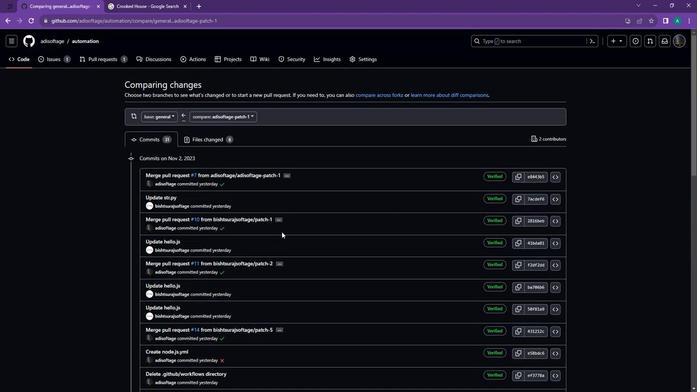 
Action: Mouse moved to (272, 233)
Screenshot: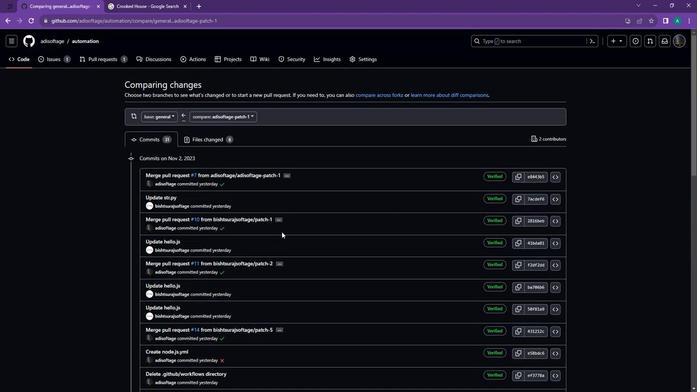 
